Task: Check dependents in the repository "Javascript".
Action: Mouse moved to (1105, 179)
Screenshot: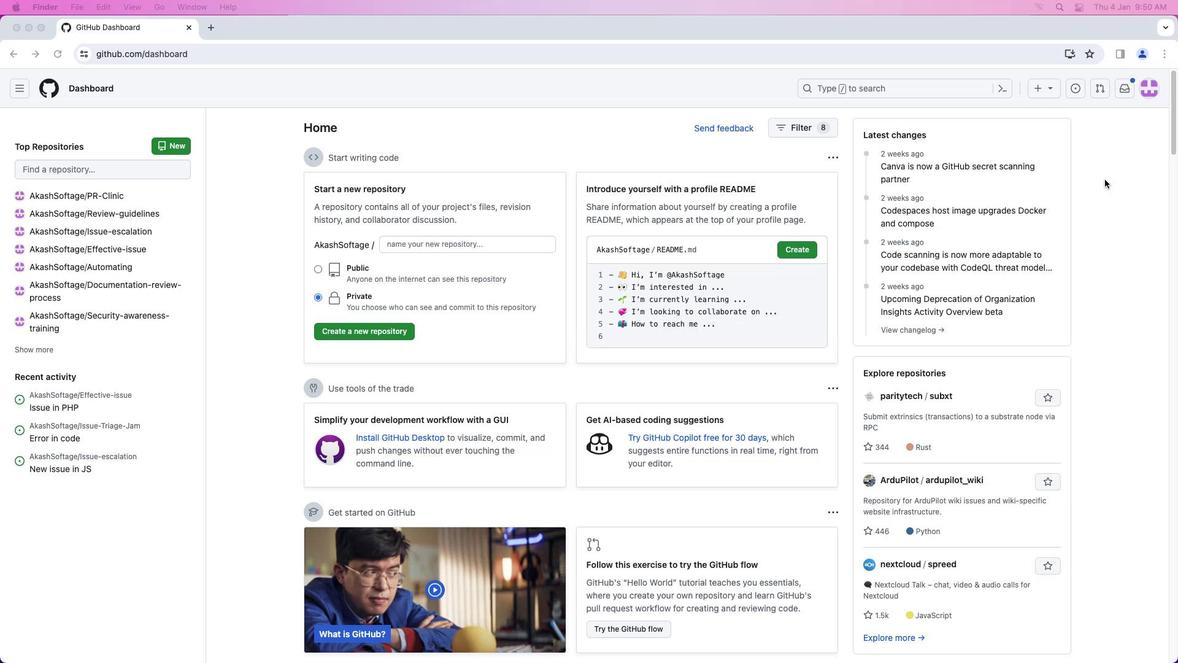
Action: Mouse pressed left at (1105, 179)
Screenshot: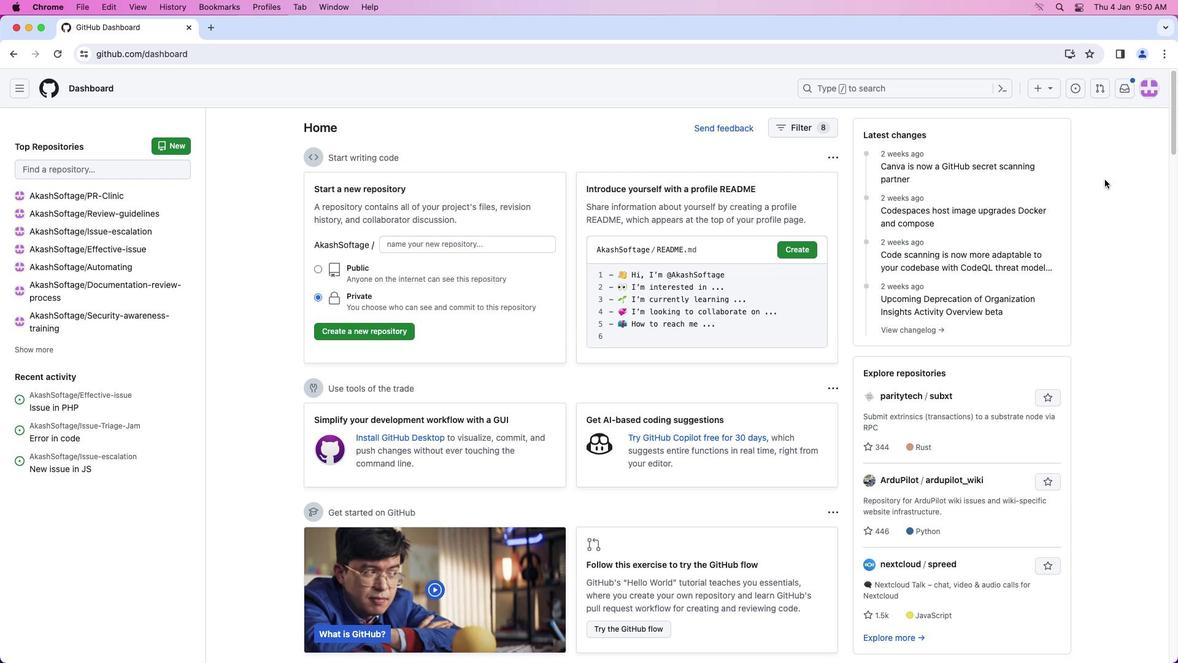 
Action: Mouse moved to (1154, 84)
Screenshot: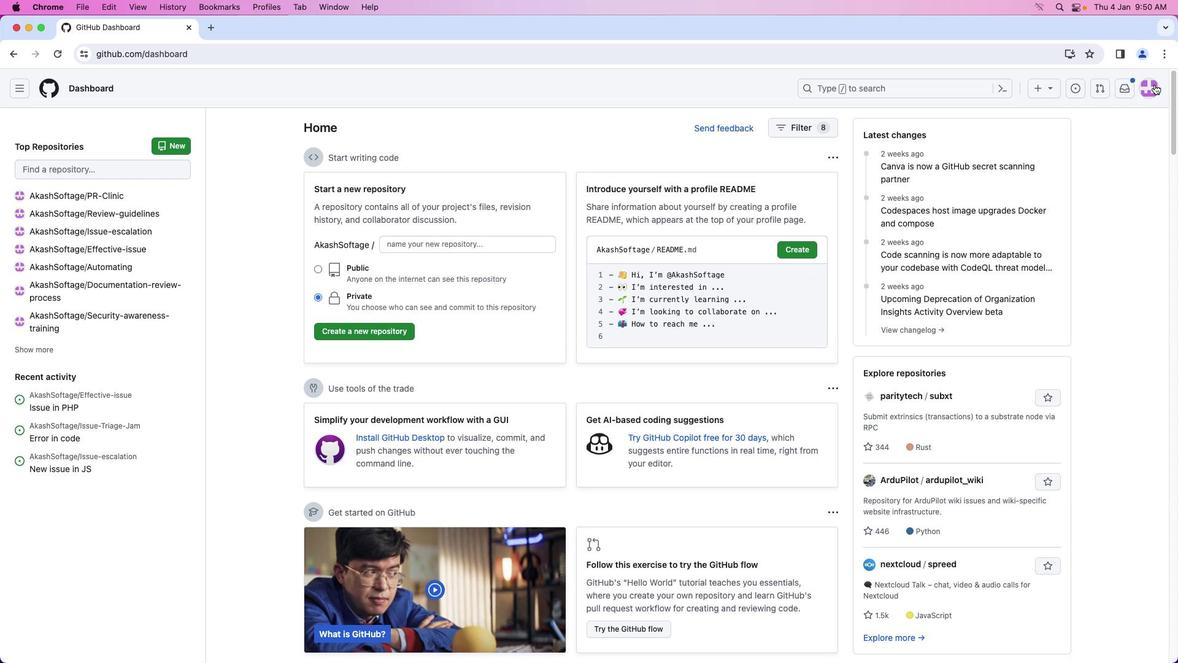 
Action: Mouse pressed left at (1154, 84)
Screenshot: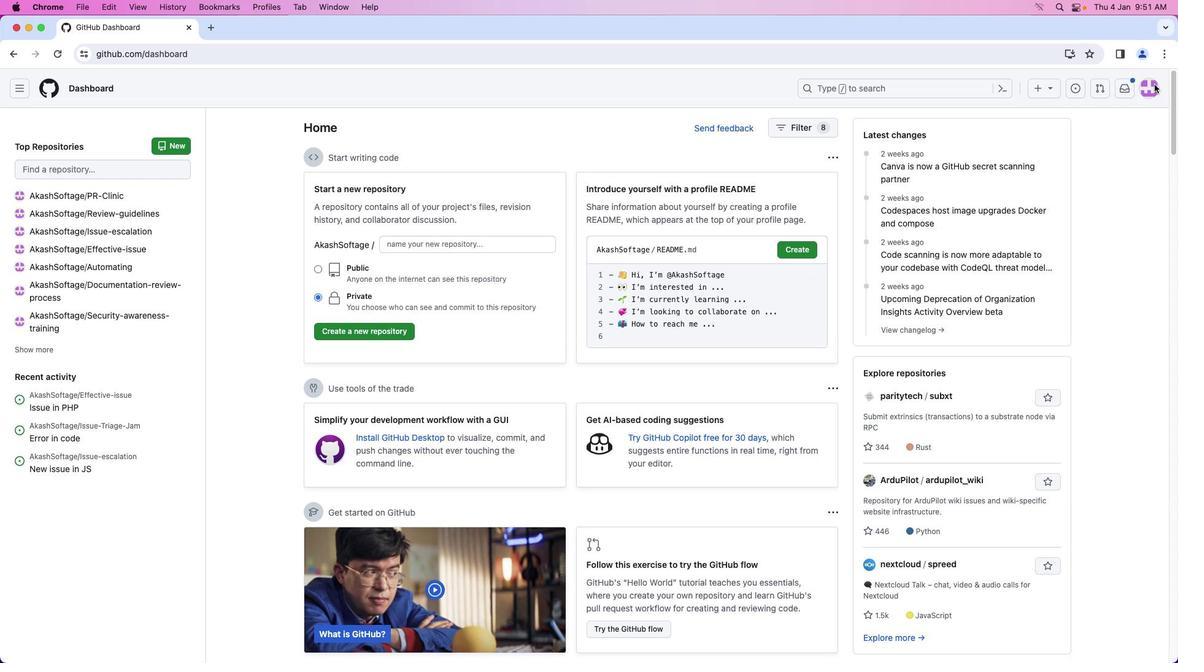 
Action: Mouse moved to (1078, 191)
Screenshot: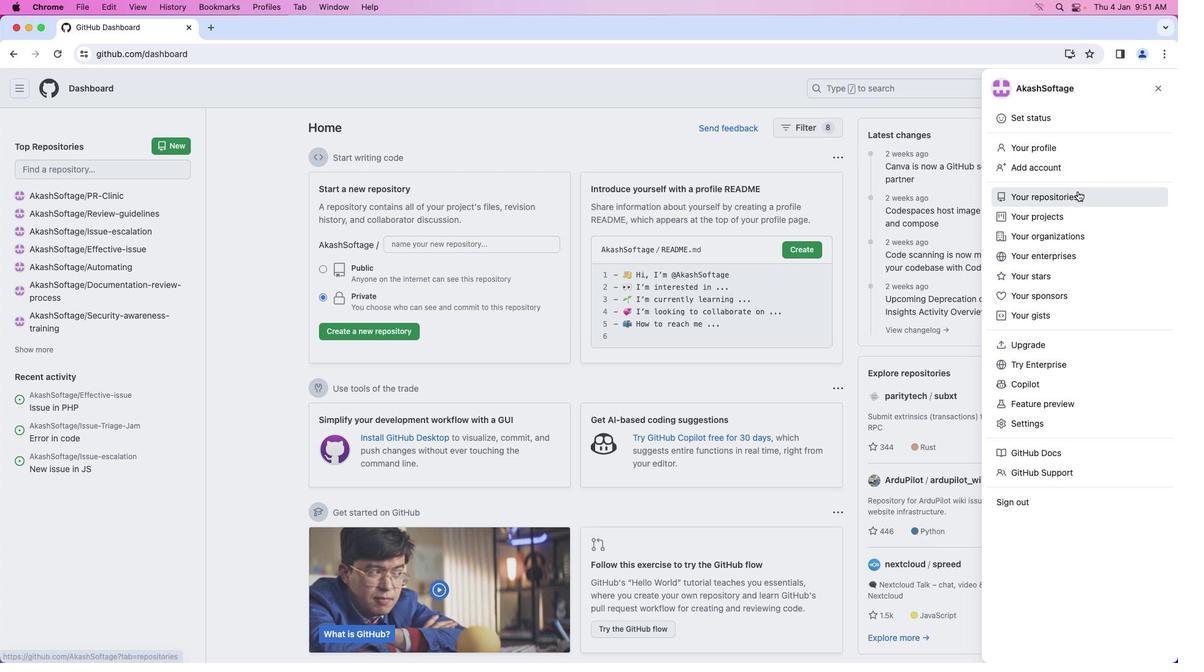 
Action: Mouse pressed left at (1078, 191)
Screenshot: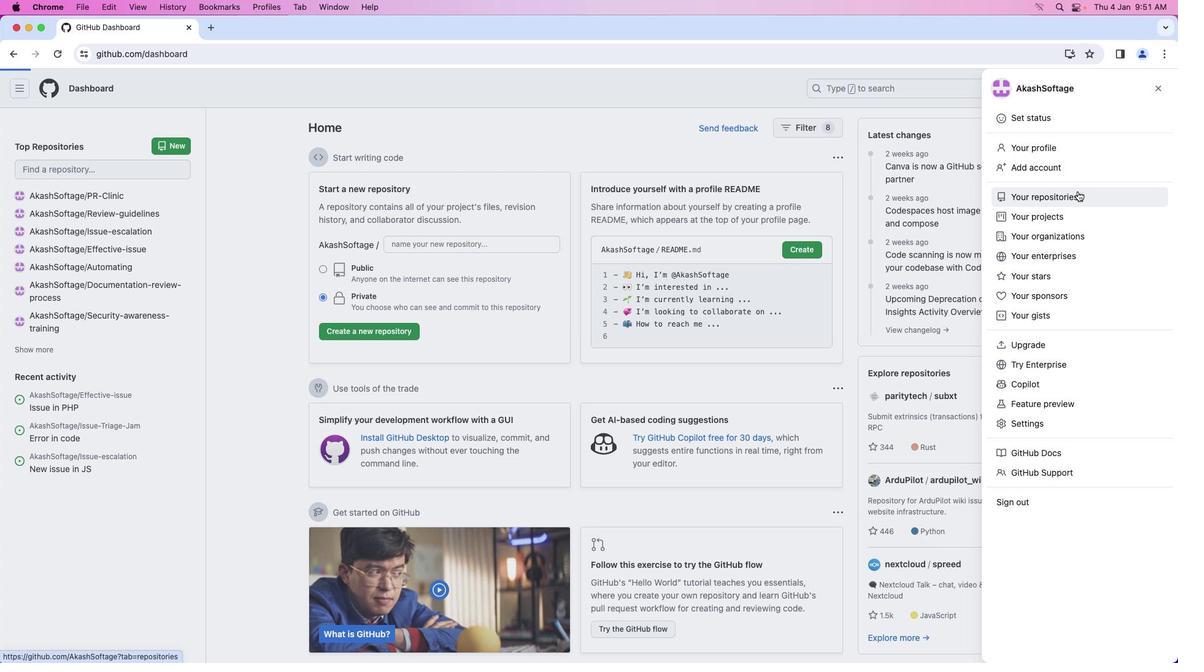 
Action: Mouse moved to (423, 205)
Screenshot: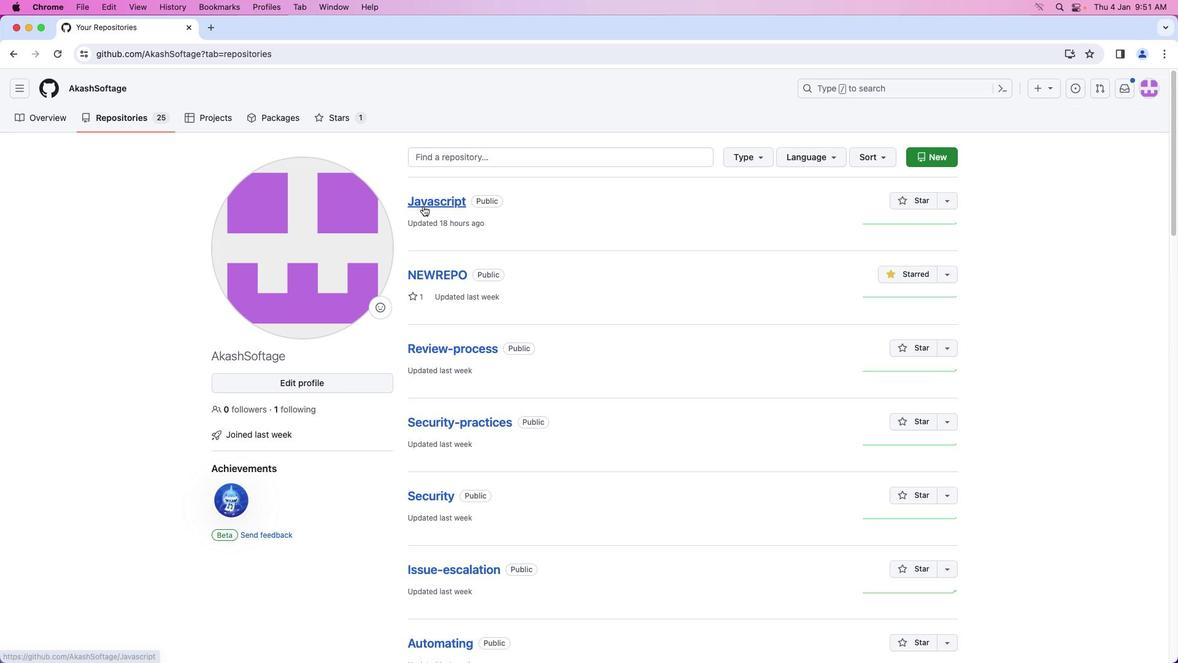 
Action: Mouse pressed left at (423, 205)
Screenshot: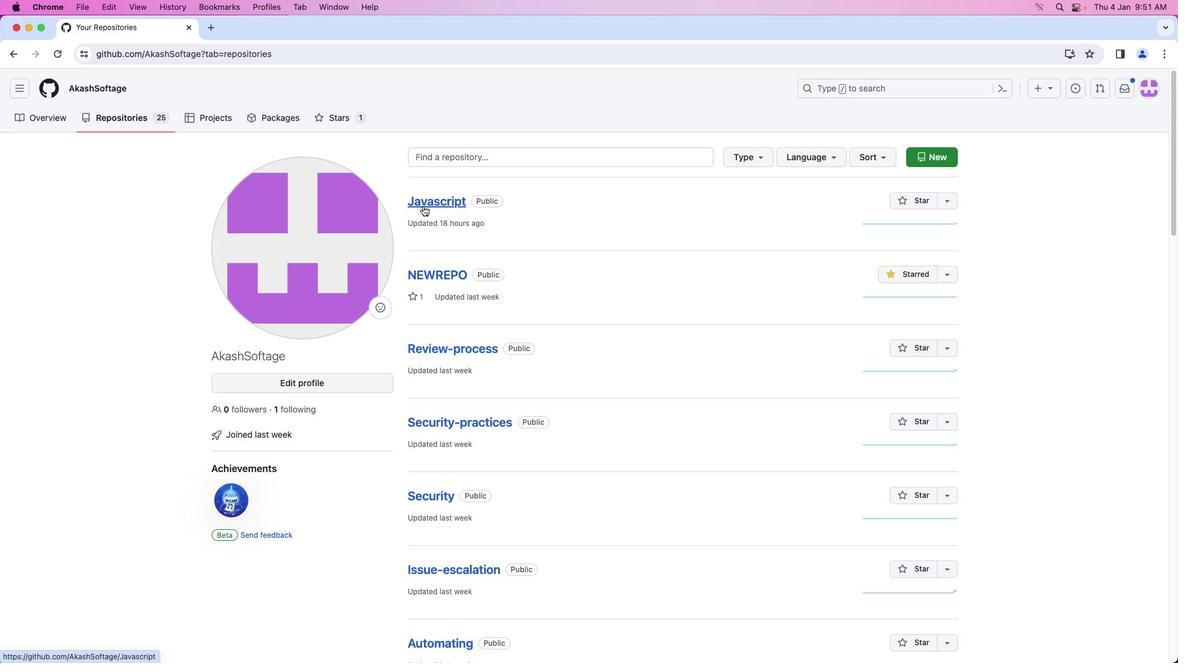 
Action: Mouse moved to (576, 121)
Screenshot: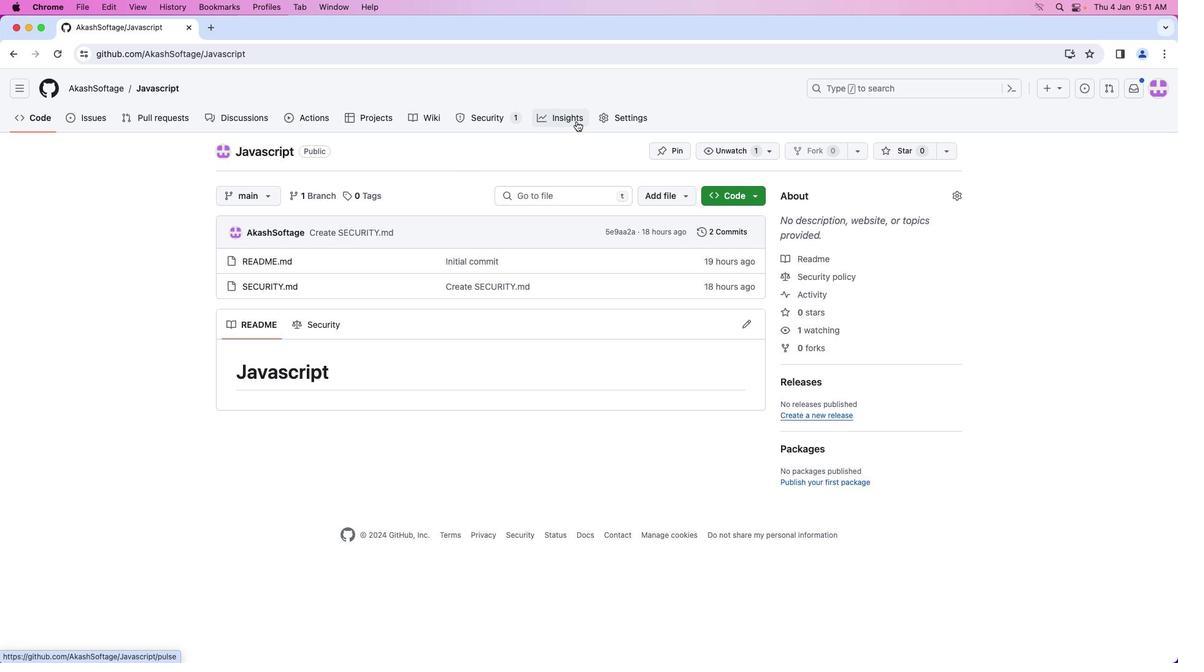 
Action: Mouse pressed left at (576, 121)
Screenshot: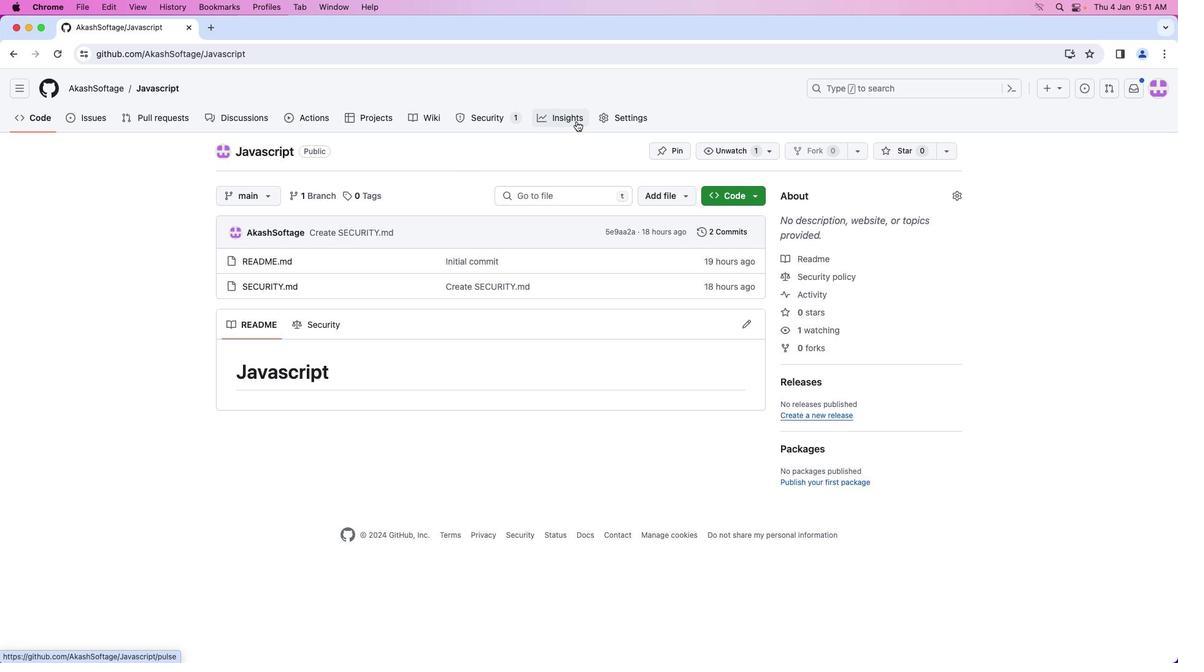 
Action: Mouse moved to (322, 316)
Screenshot: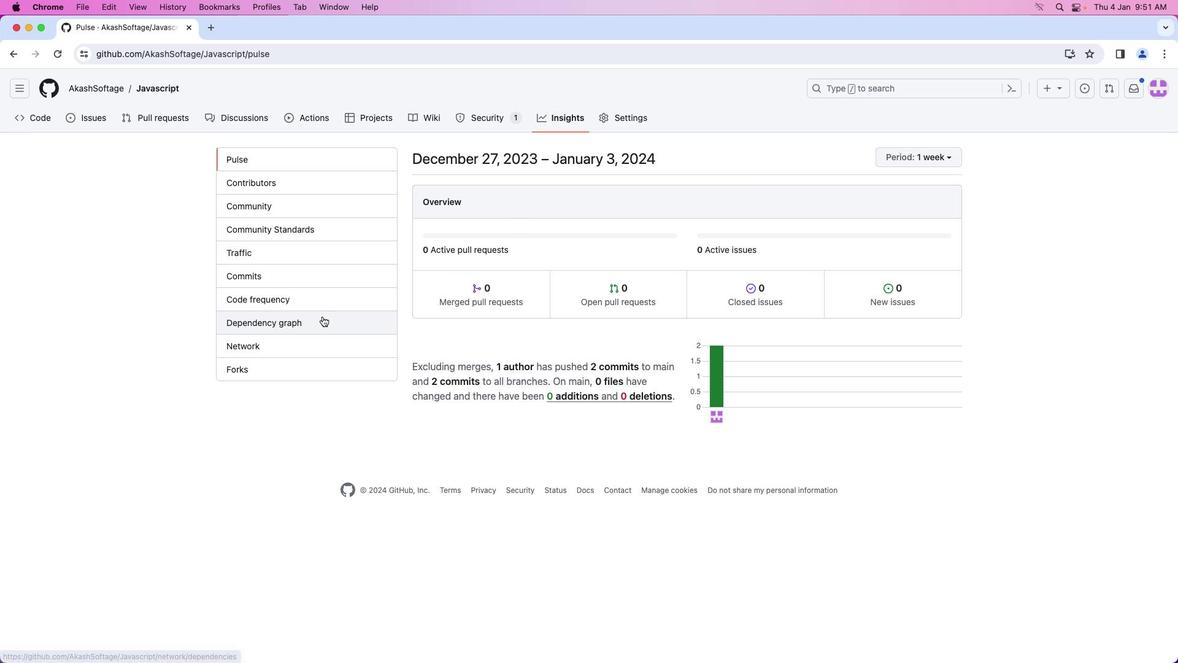 
Action: Mouse pressed left at (322, 316)
Screenshot: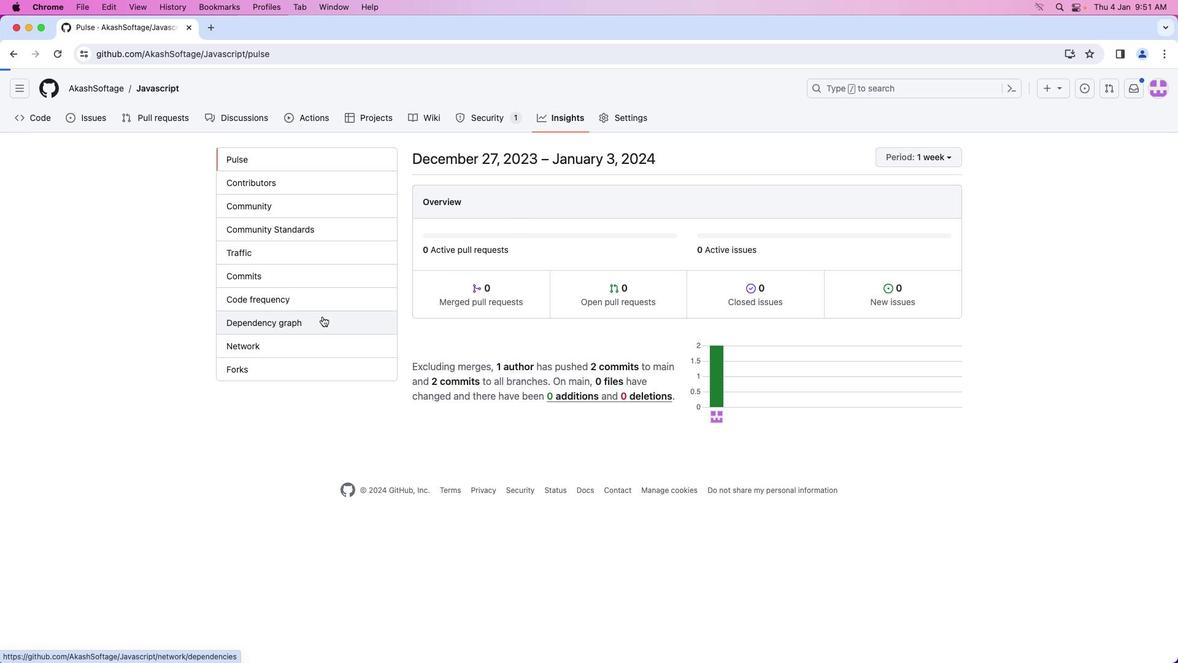 
Action: Mouse moved to (531, 205)
Screenshot: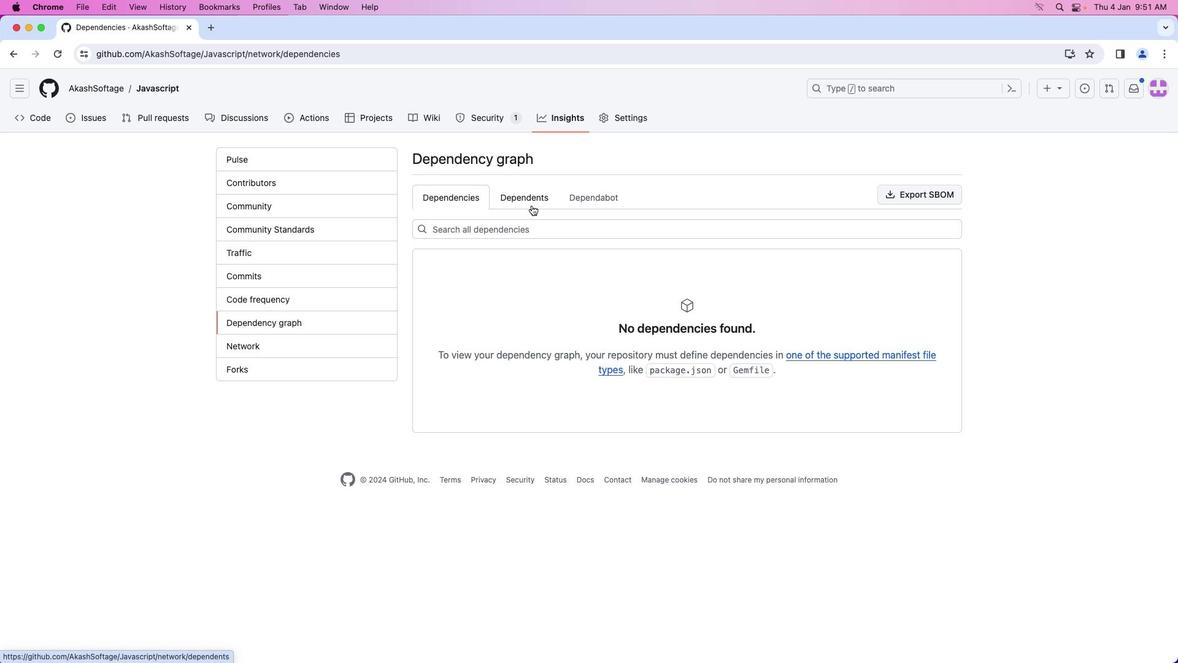 
Action: Mouse pressed left at (531, 205)
Screenshot: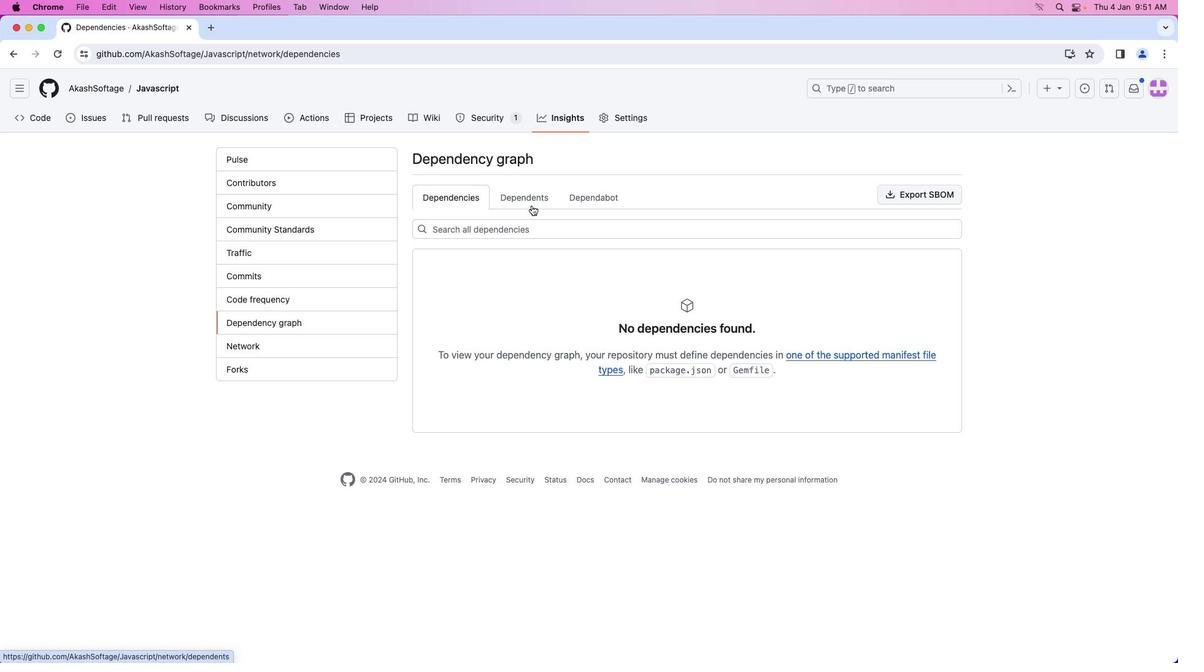 
Action: Mouse moved to (530, 205)
Screenshot: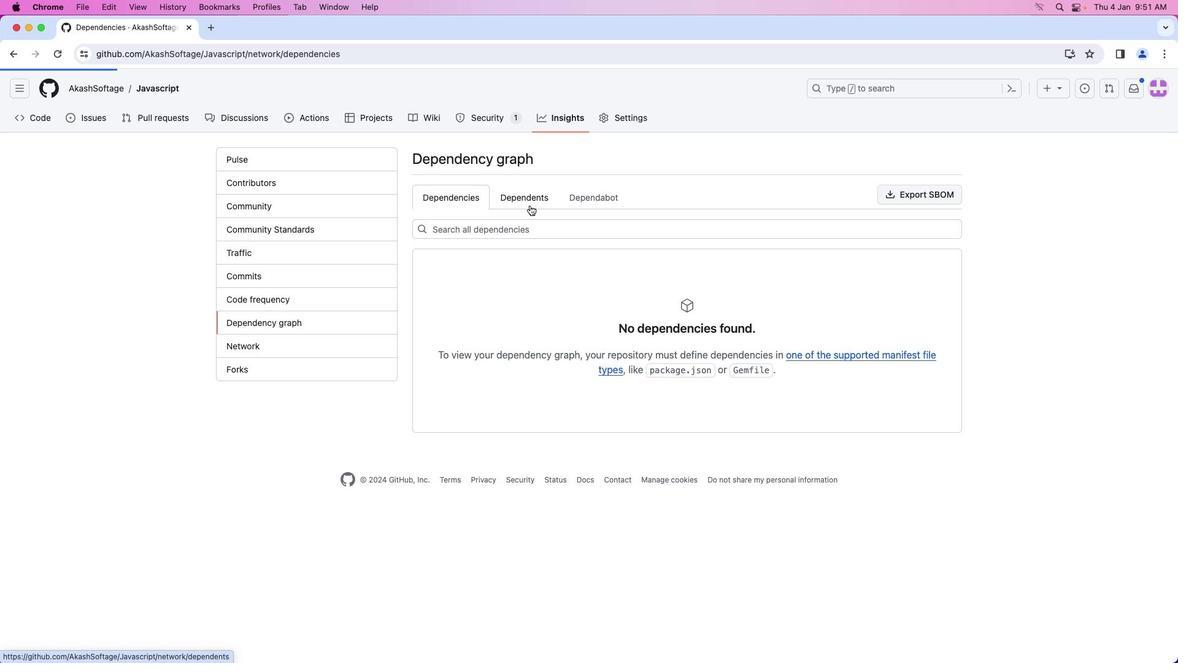 
